 Task: Create a section Dash Dash and in the section, add a milestone Web Application Firewall Implementation in the project AgileRapid
Action: Mouse moved to (253, 747)
Screenshot: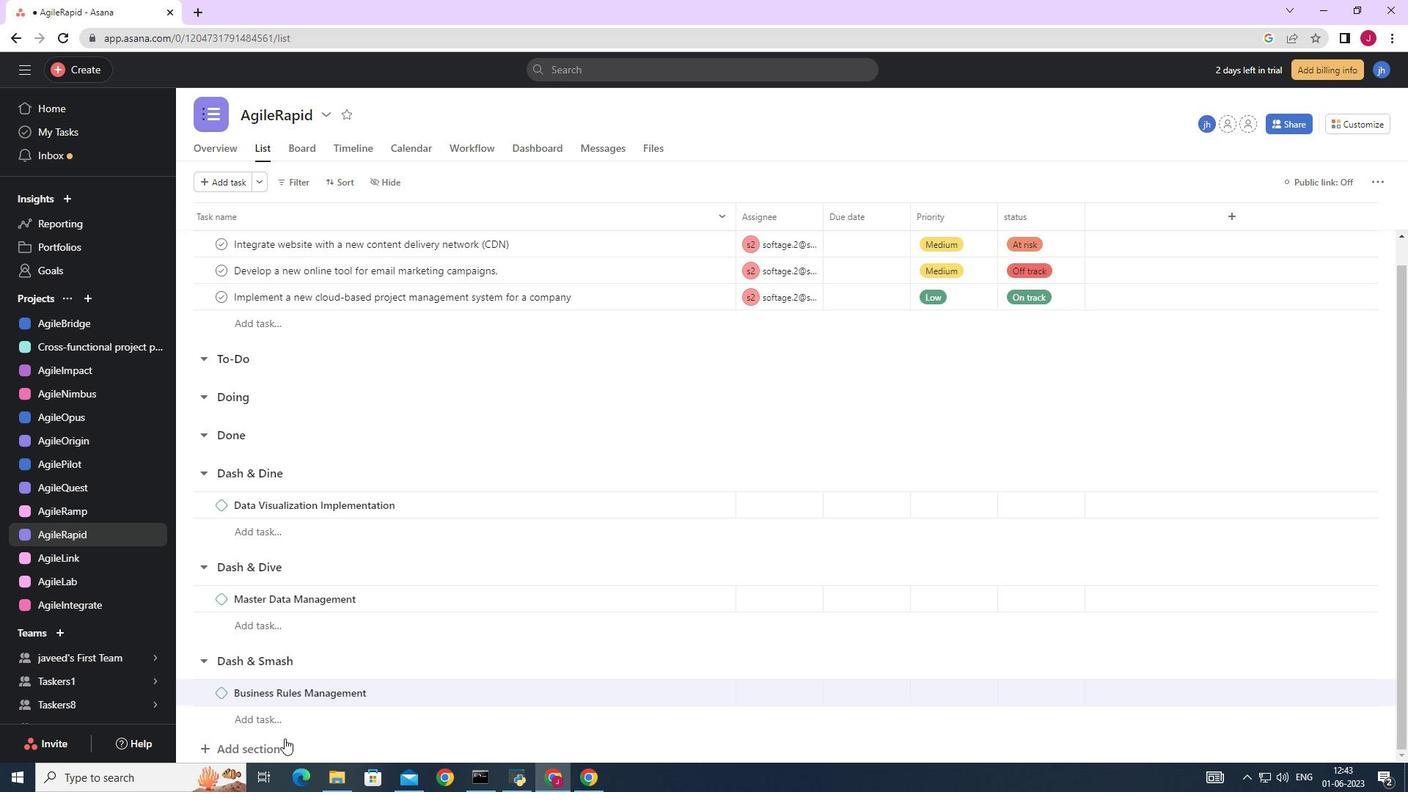 
Action: Mouse pressed left at (253, 747)
Screenshot: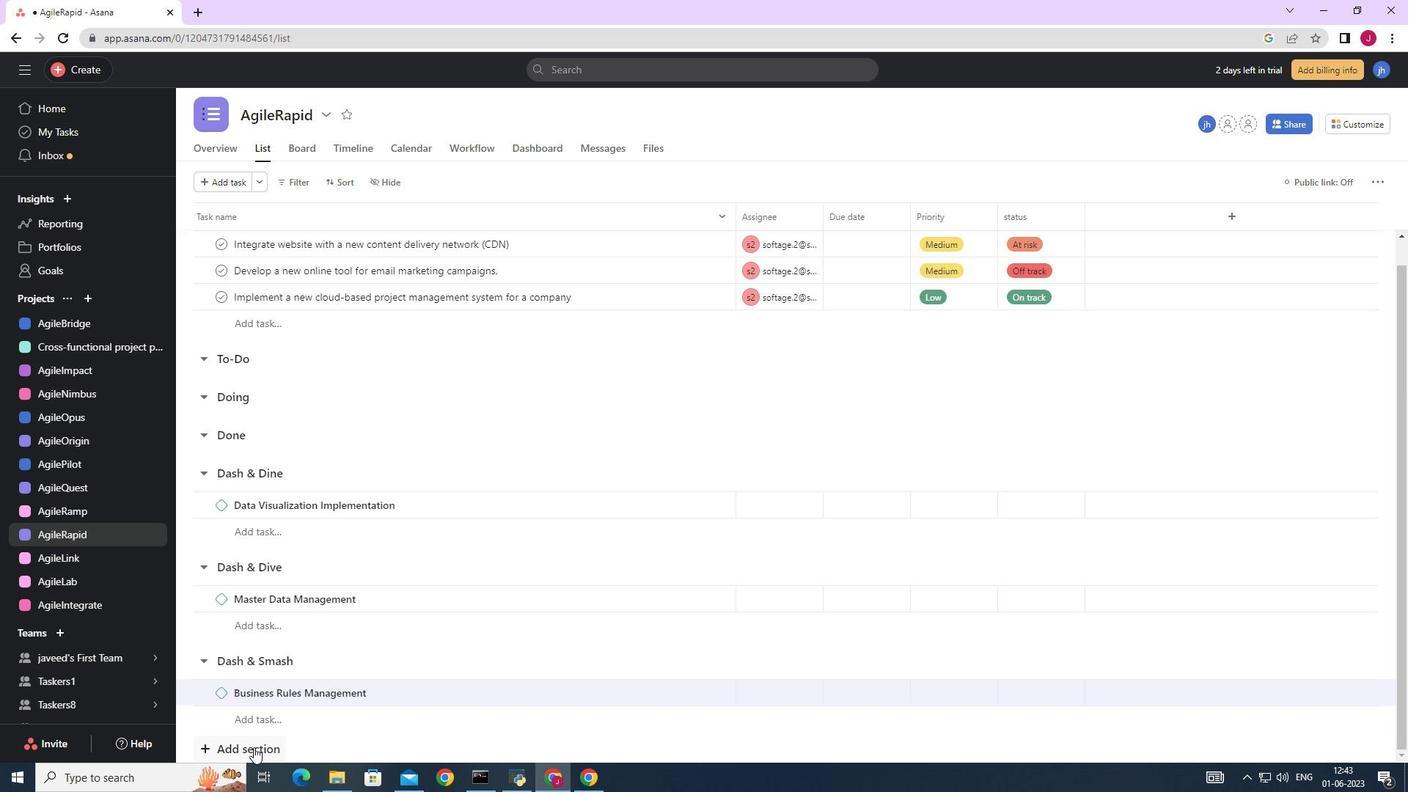 
Action: Mouse moved to (259, 743)
Screenshot: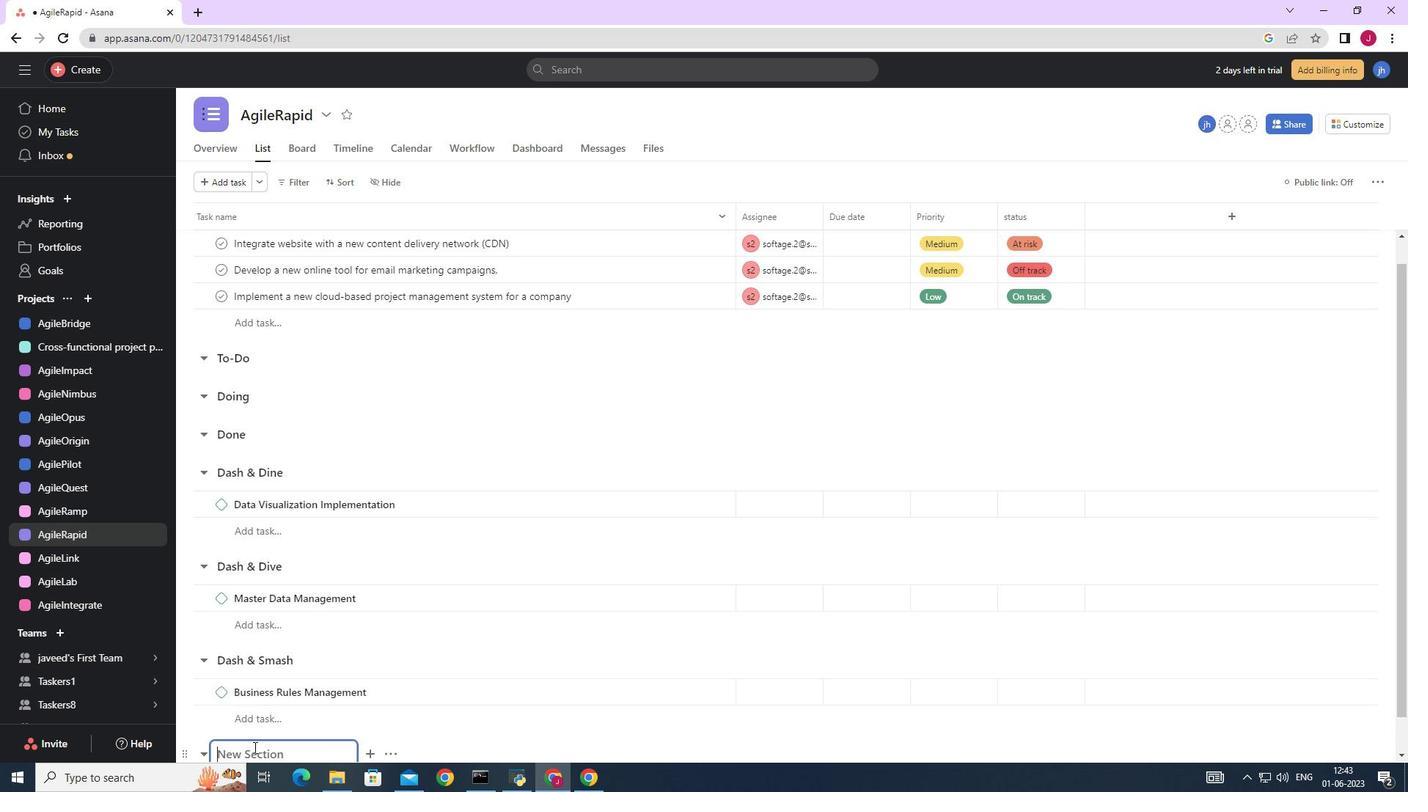 
Action: Mouse scrolled (259, 742) with delta (0, 0)
Screenshot: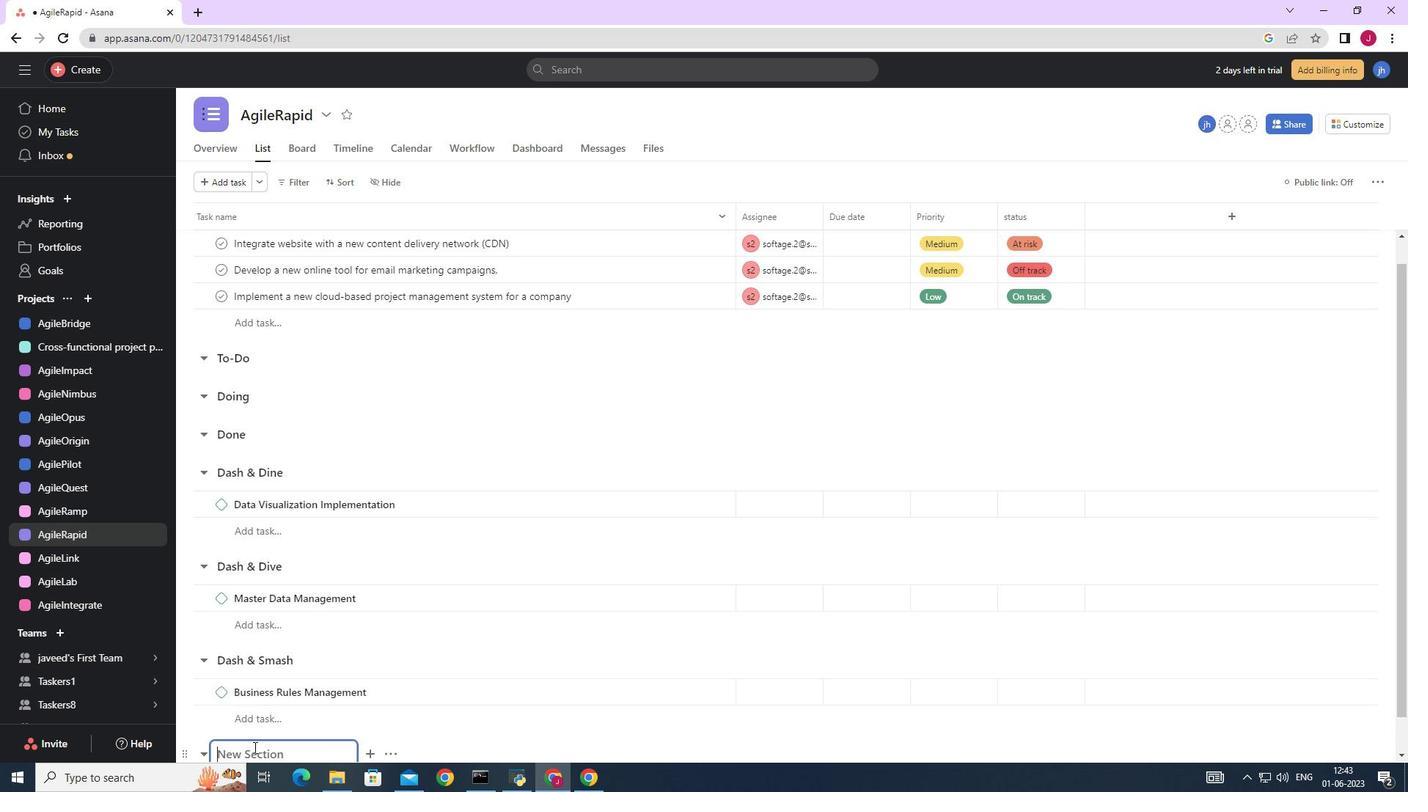 
Action: Mouse scrolled (259, 742) with delta (0, 0)
Screenshot: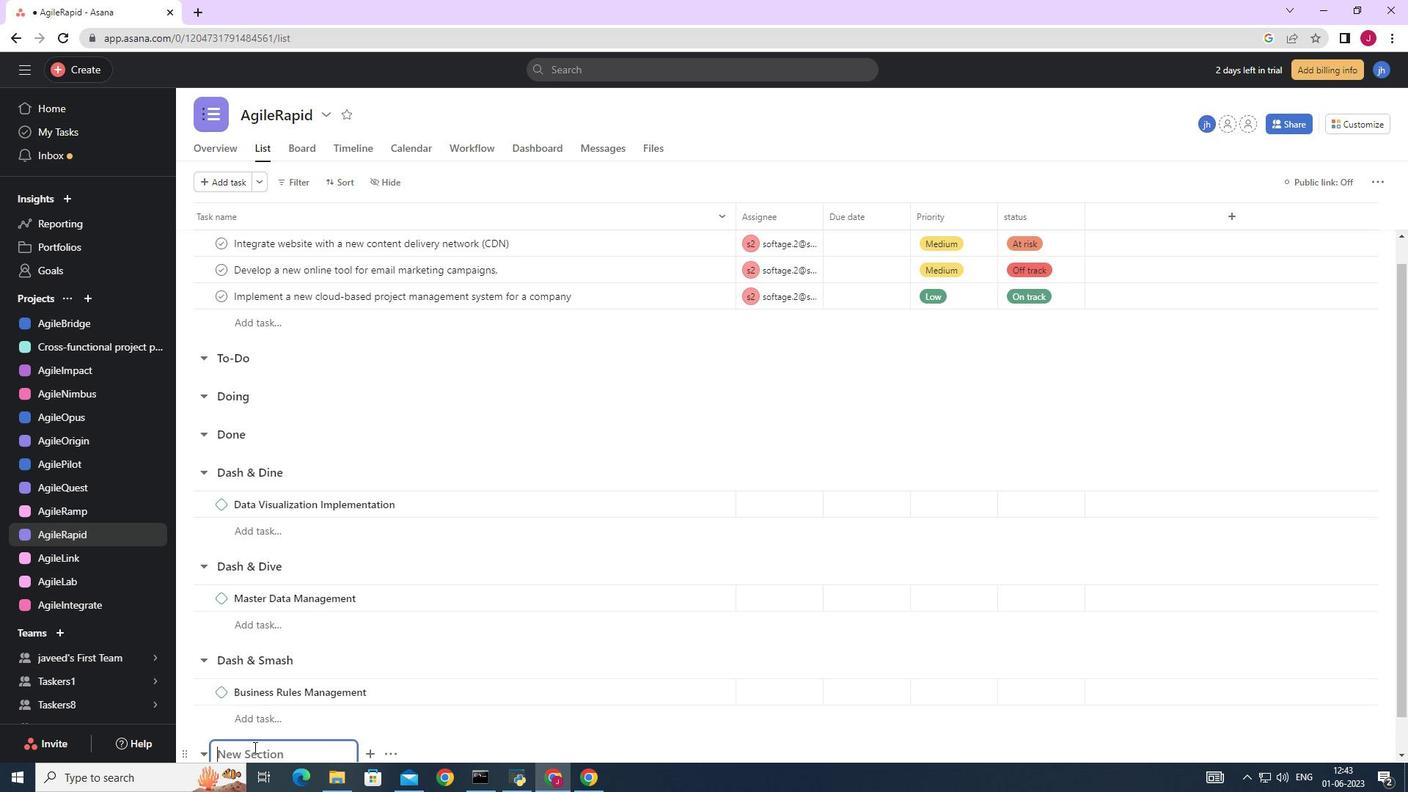 
Action: Mouse scrolled (259, 742) with delta (0, 0)
Screenshot: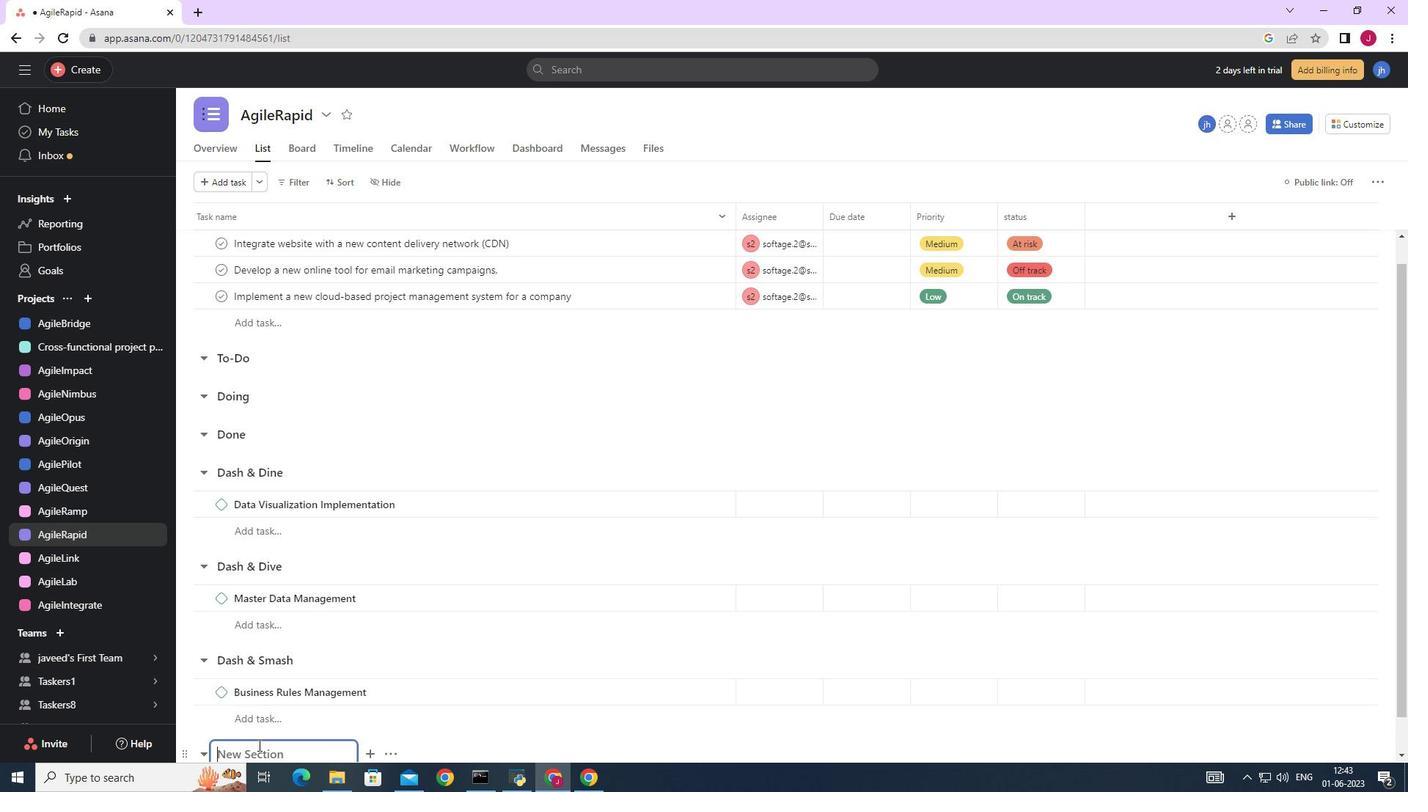 
Action: Mouse scrolled (259, 742) with delta (0, 0)
Screenshot: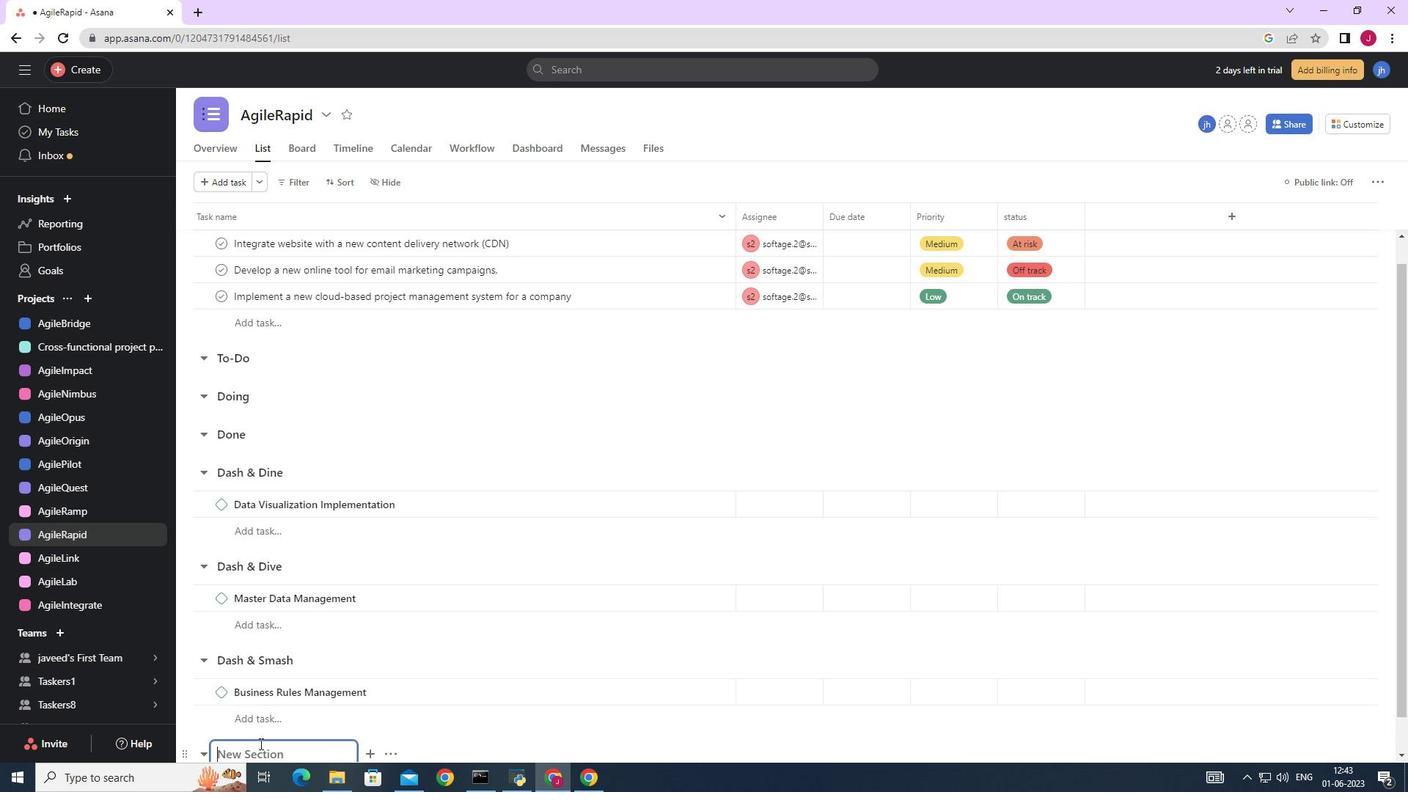 
Action: Mouse scrolled (259, 742) with delta (0, 0)
Screenshot: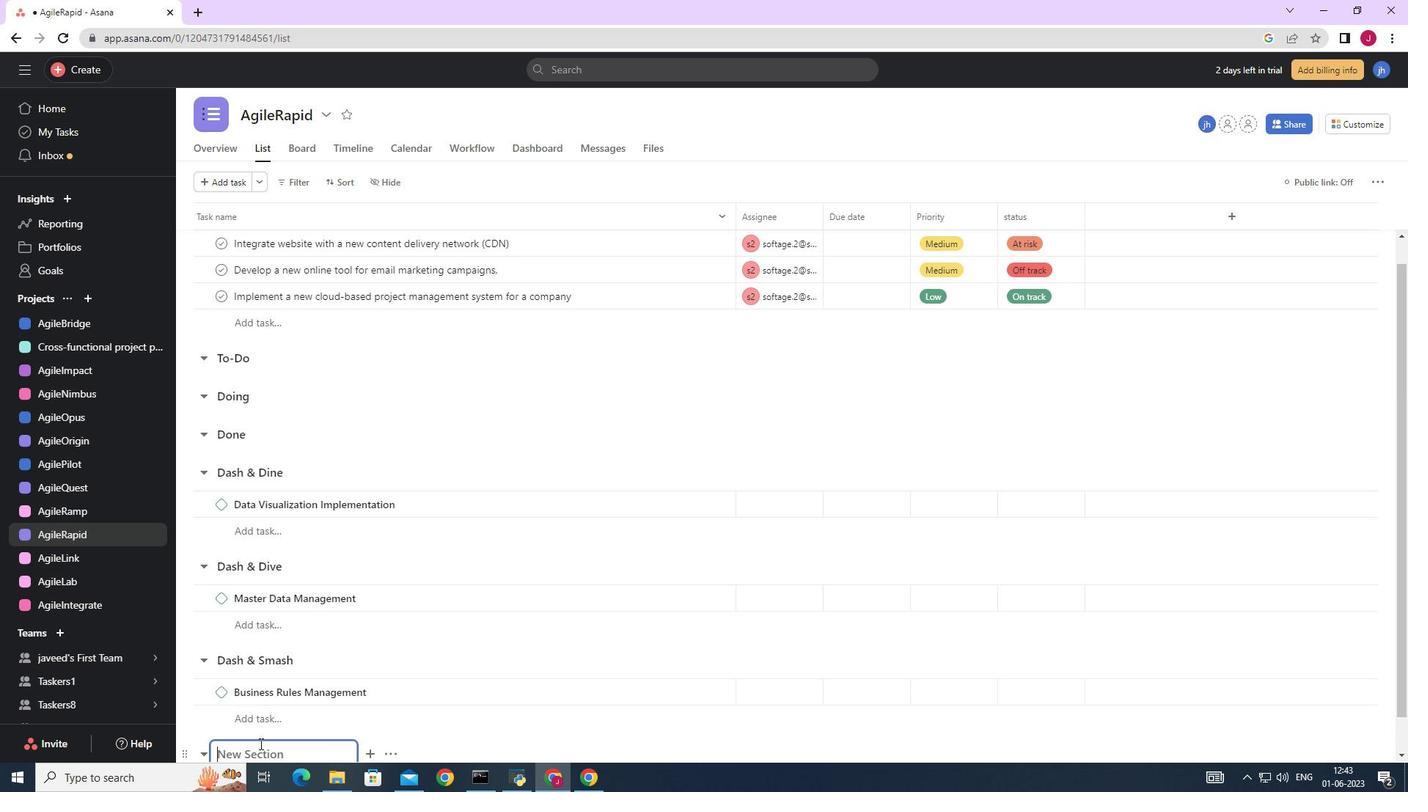 
Action: Mouse moved to (265, 723)
Screenshot: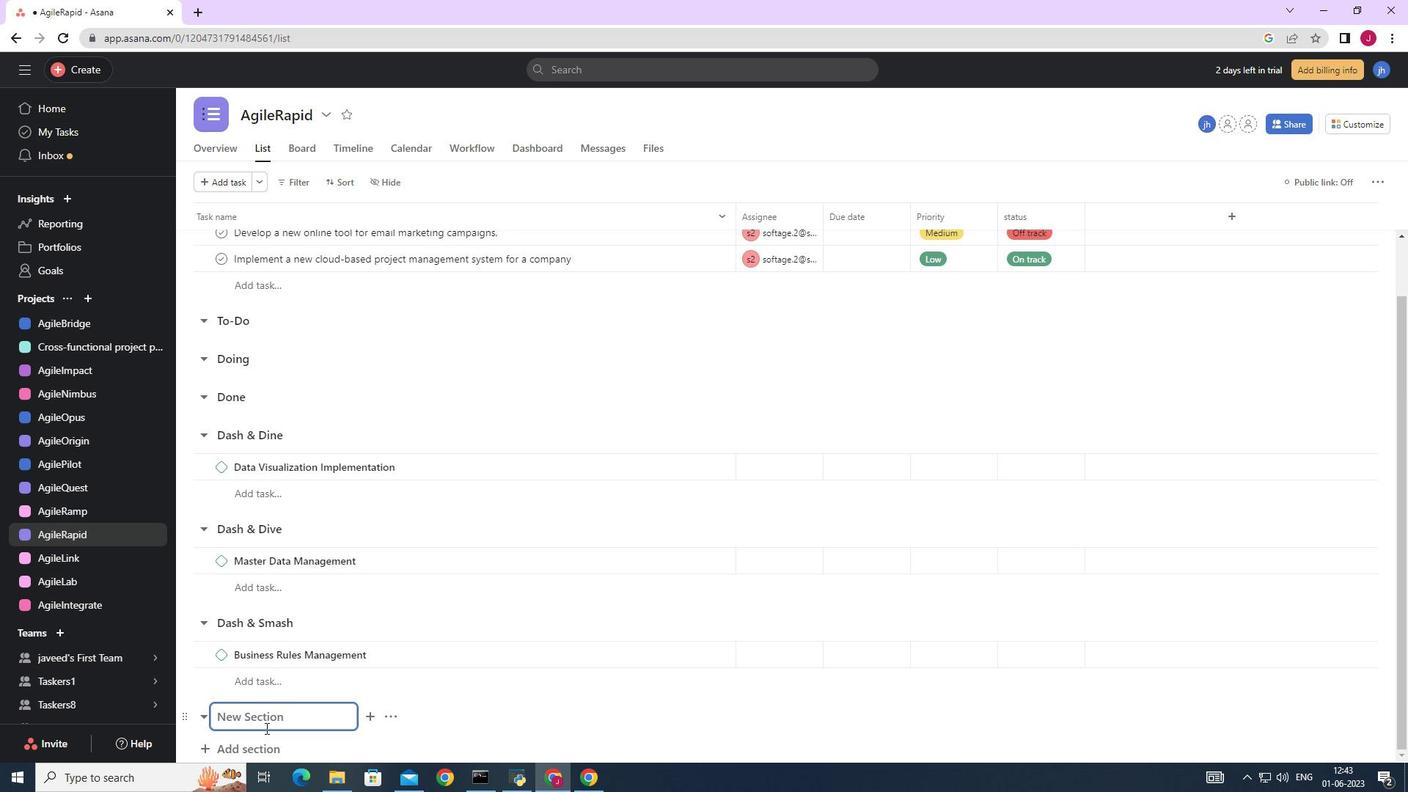 
Action: Key pressed d<Key.caps_lock>ASH<Key.space><Key.shift>&<Key.space><Key.caps_lock><Key.backspace><Key.backspace><Key.backspace><Key.space><Key.caps_lock>D<Key.caps_lock>ash<Key.backspace><Key.backspace><Key.backspace><Key.backspace>d<Key.caps_lock>ASH<Key.enter><Key.caps_lock>w<Key.caps_lock>EB<Key.space>APPLICATION<Key.space><Key.caps_lock>f<Key.caps_lock>IREWALL<Key.space><Key.caps_lock>i<Key.caps_lock>MPLEMENTATION<Key.space>
Screenshot: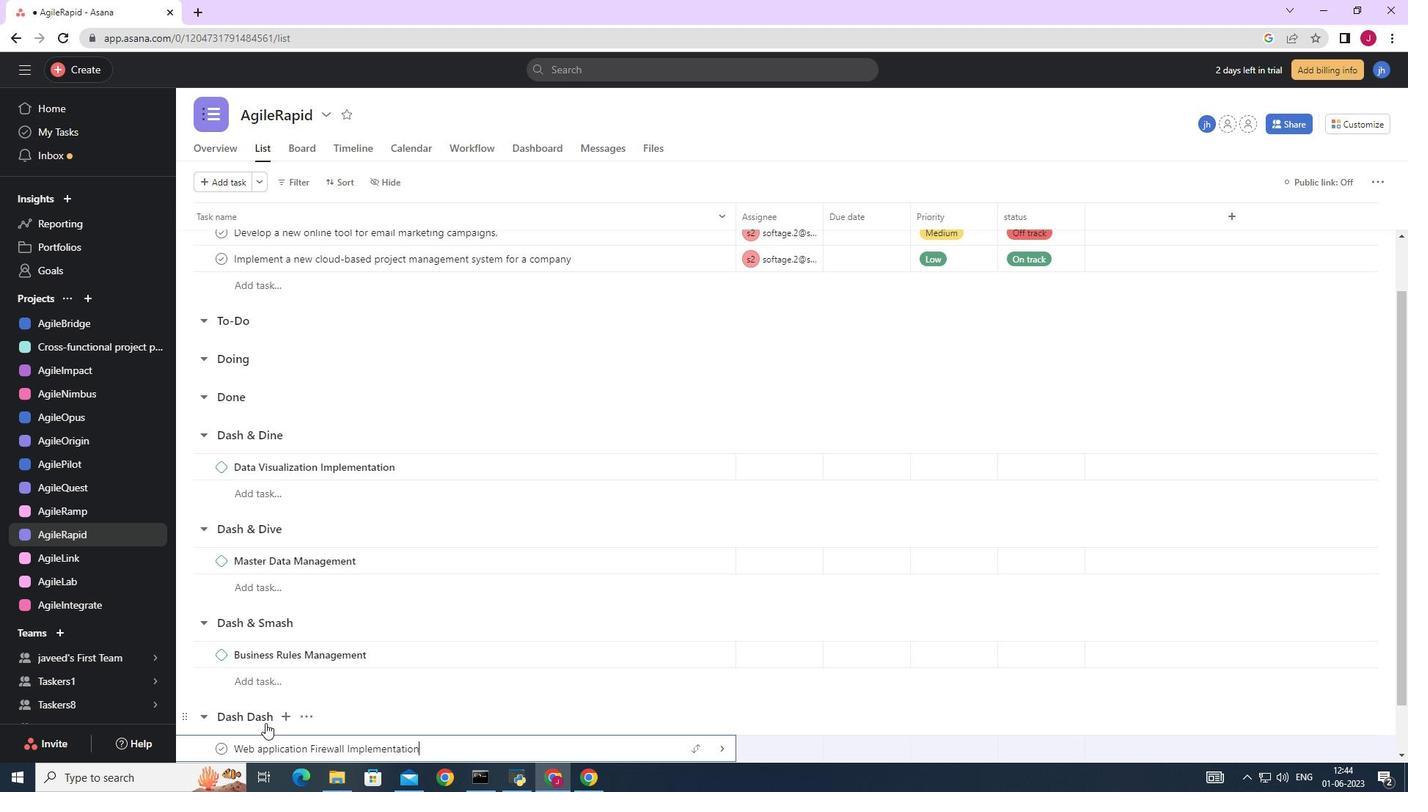 
Action: Mouse moved to (726, 749)
Screenshot: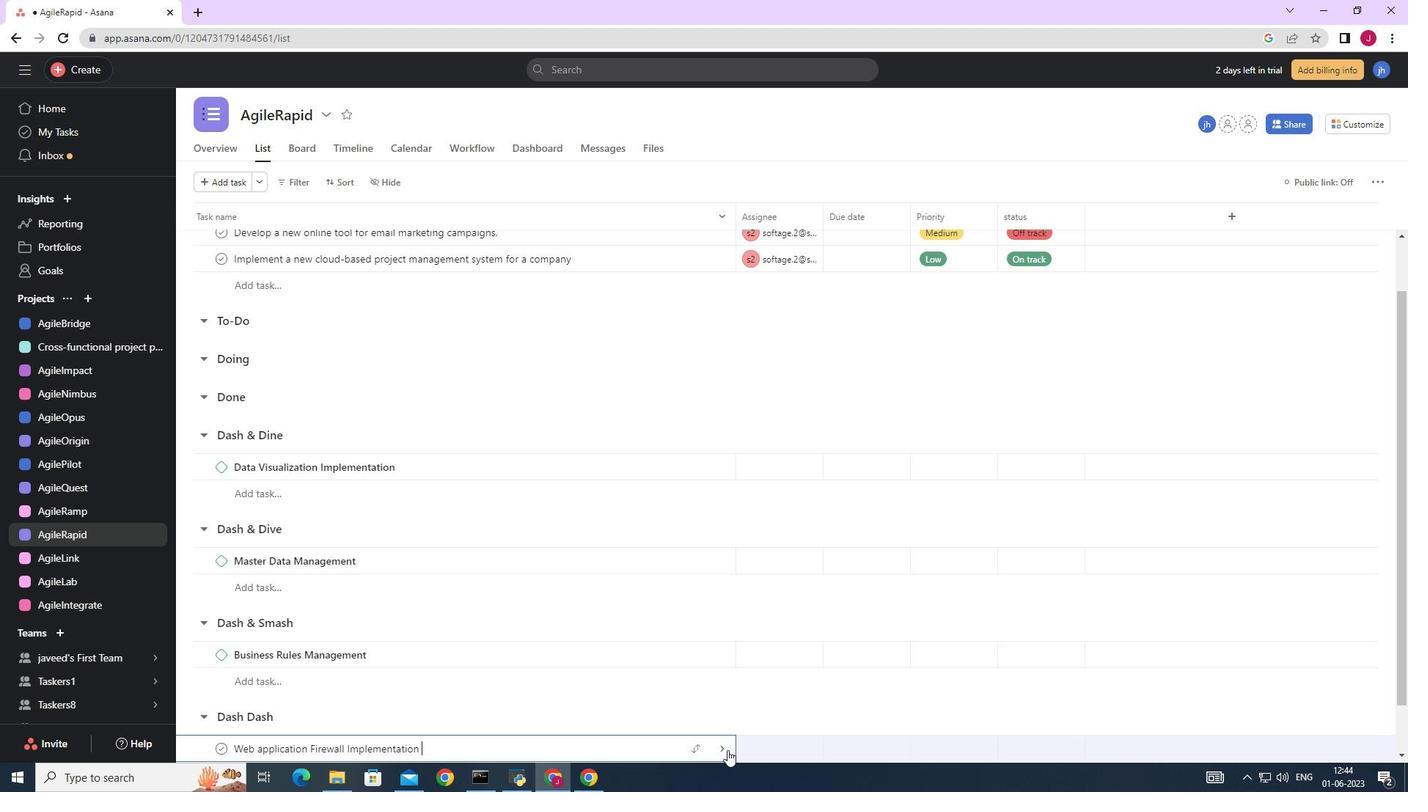 
Action: Mouse pressed left at (726, 749)
Screenshot: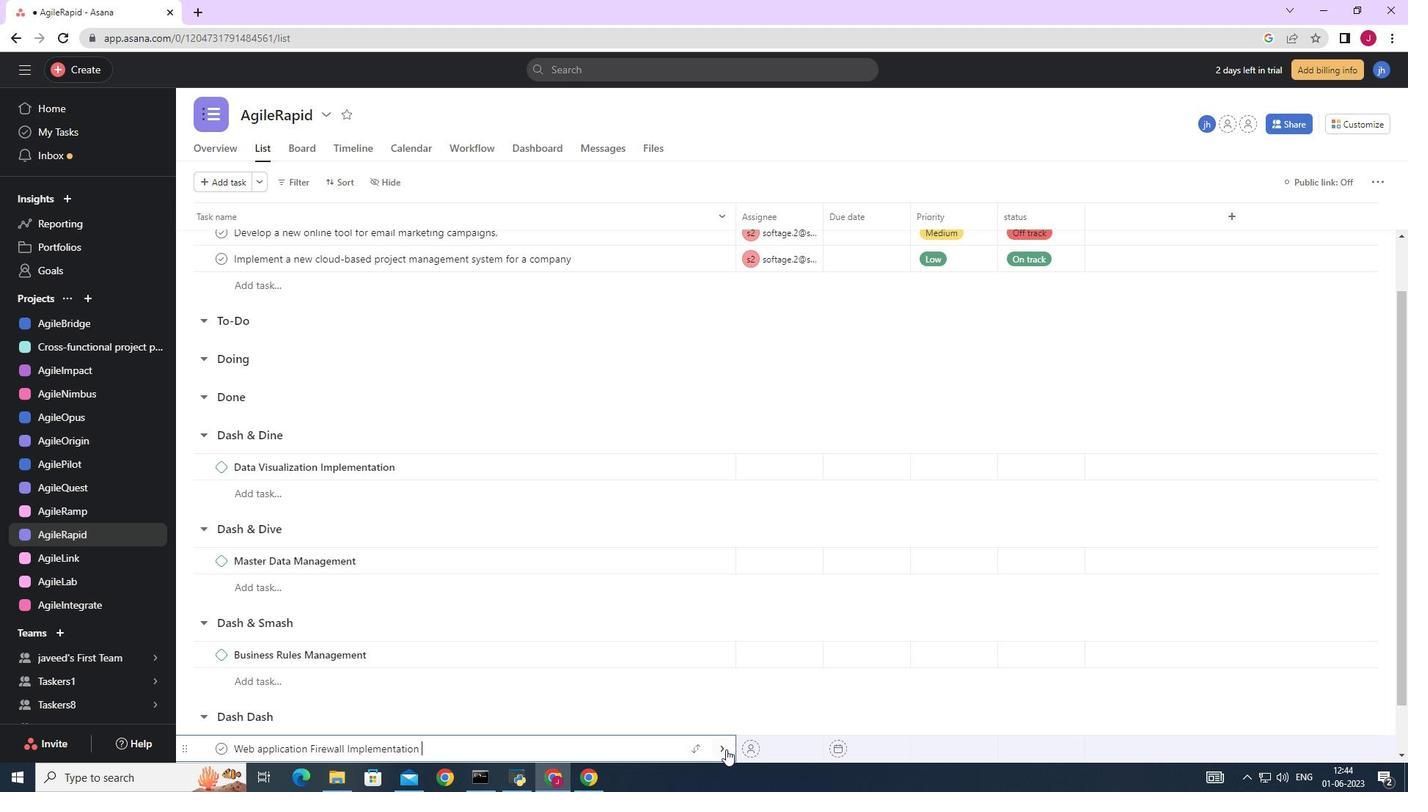 
Action: Mouse moved to (1355, 184)
Screenshot: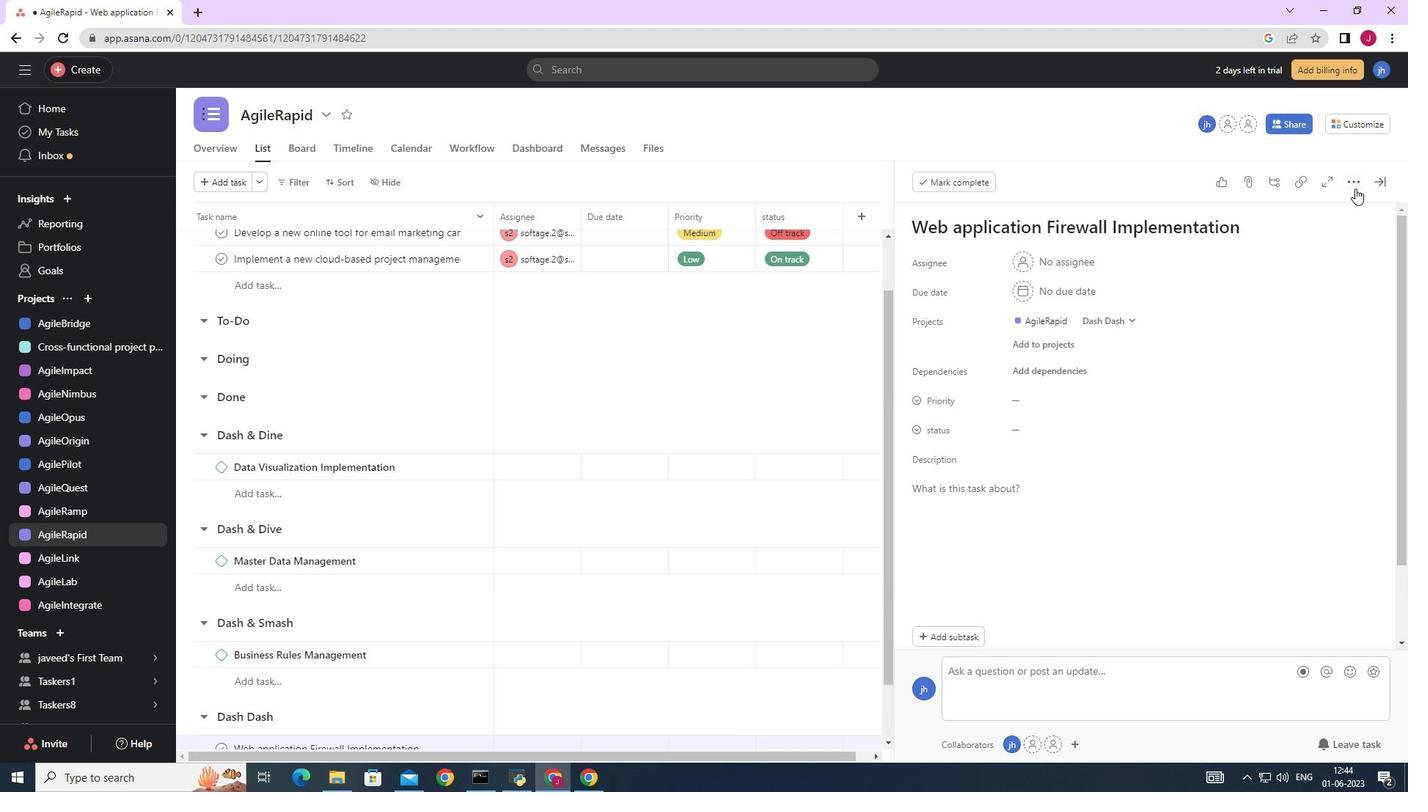 
Action: Mouse pressed left at (1355, 184)
Screenshot: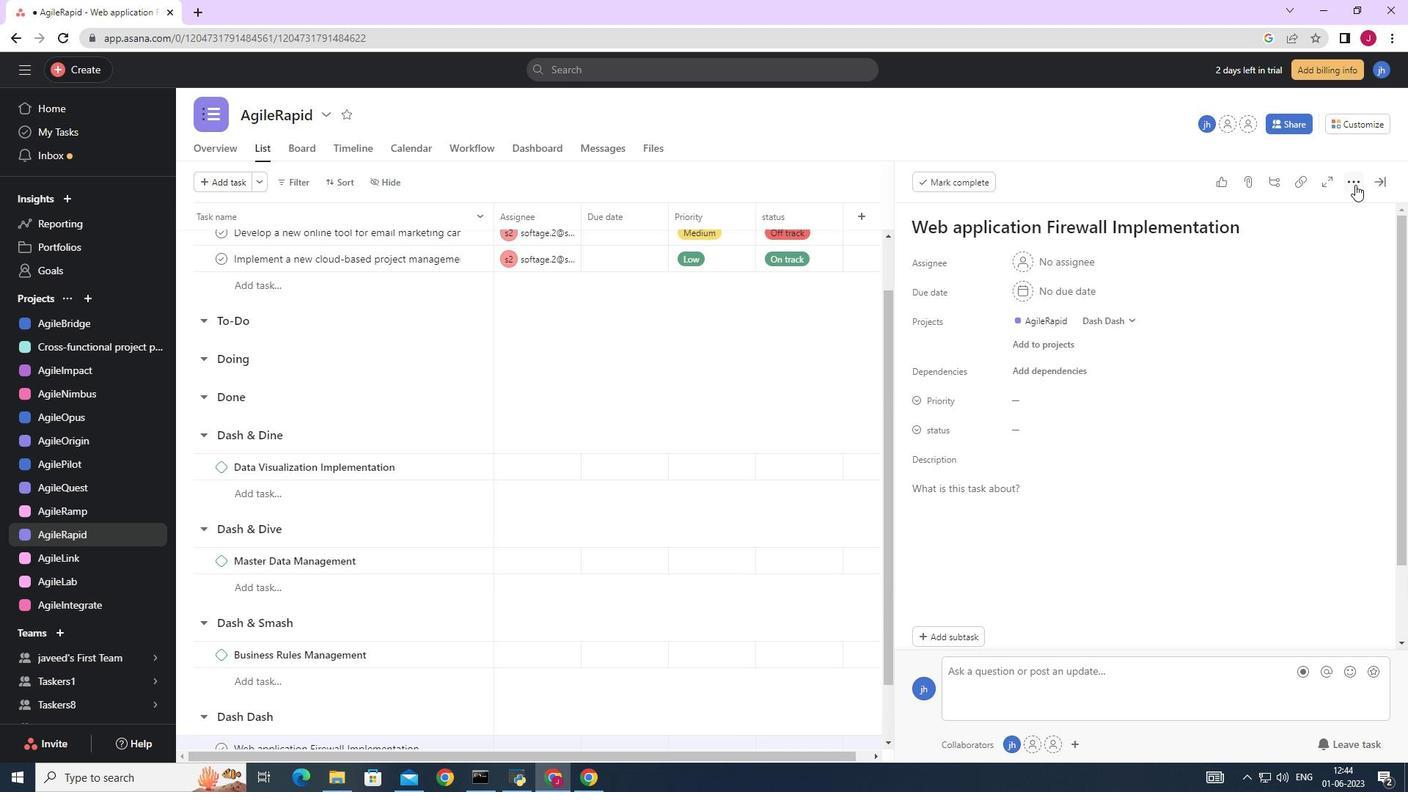 
Action: Mouse moved to (1235, 232)
Screenshot: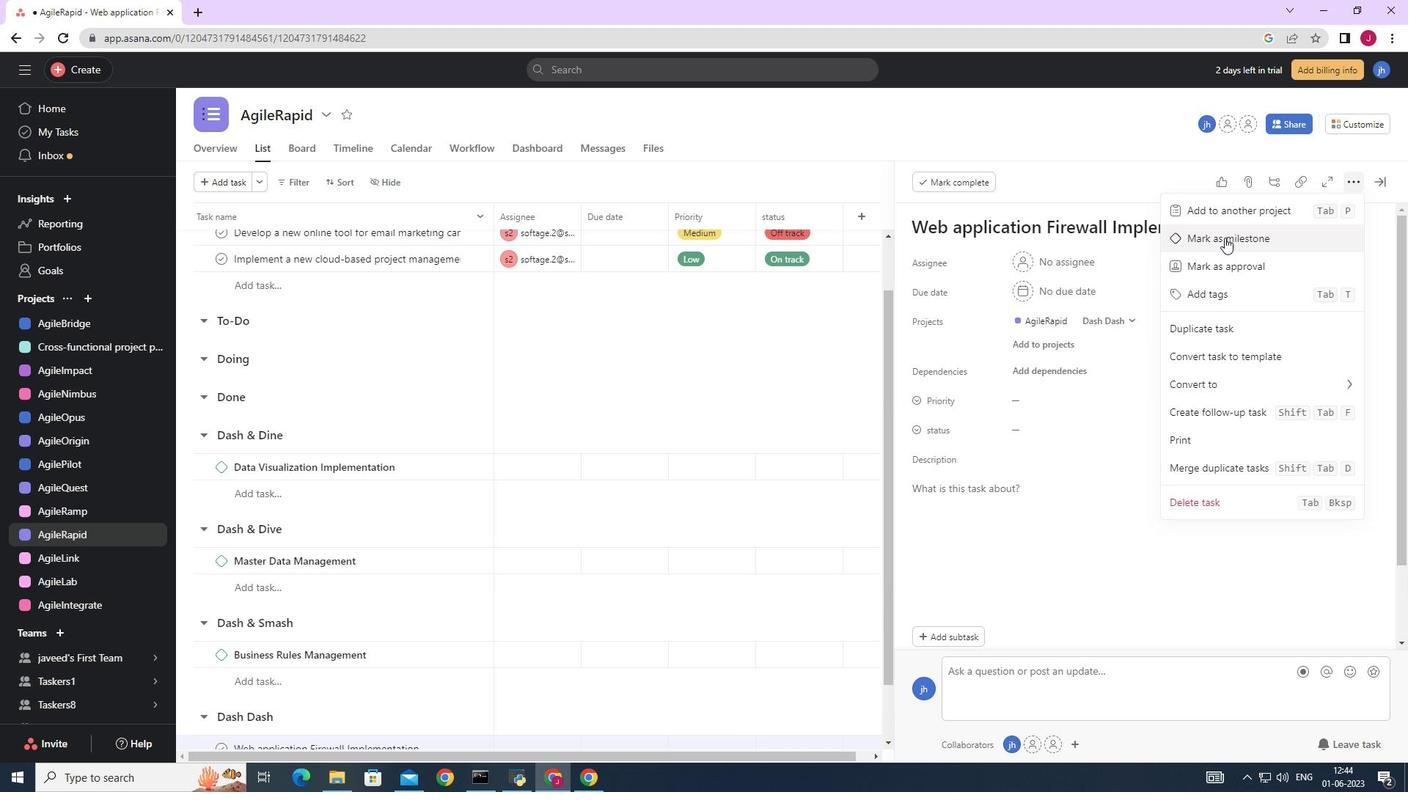 
Action: Mouse pressed left at (1235, 232)
Screenshot: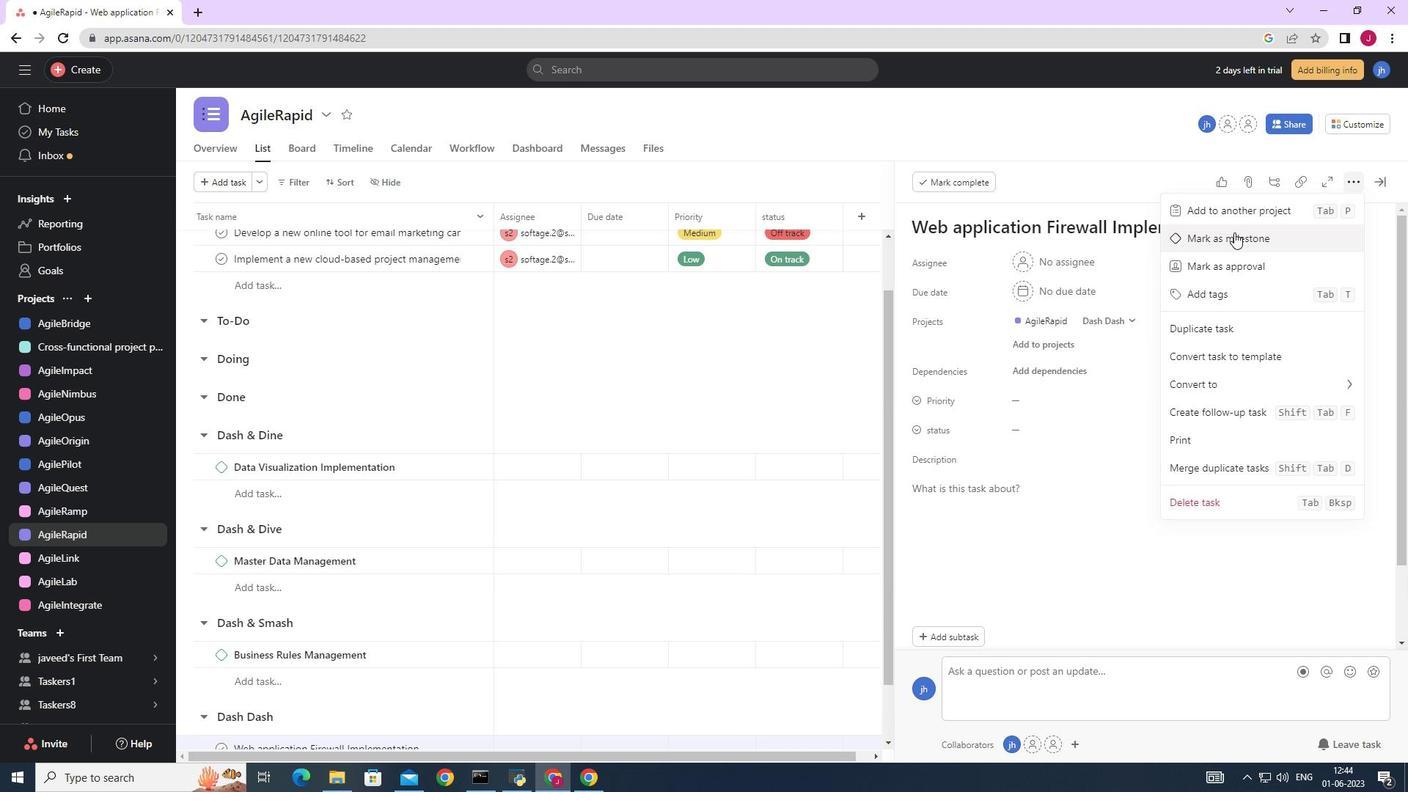 
Action: Mouse moved to (1380, 181)
Screenshot: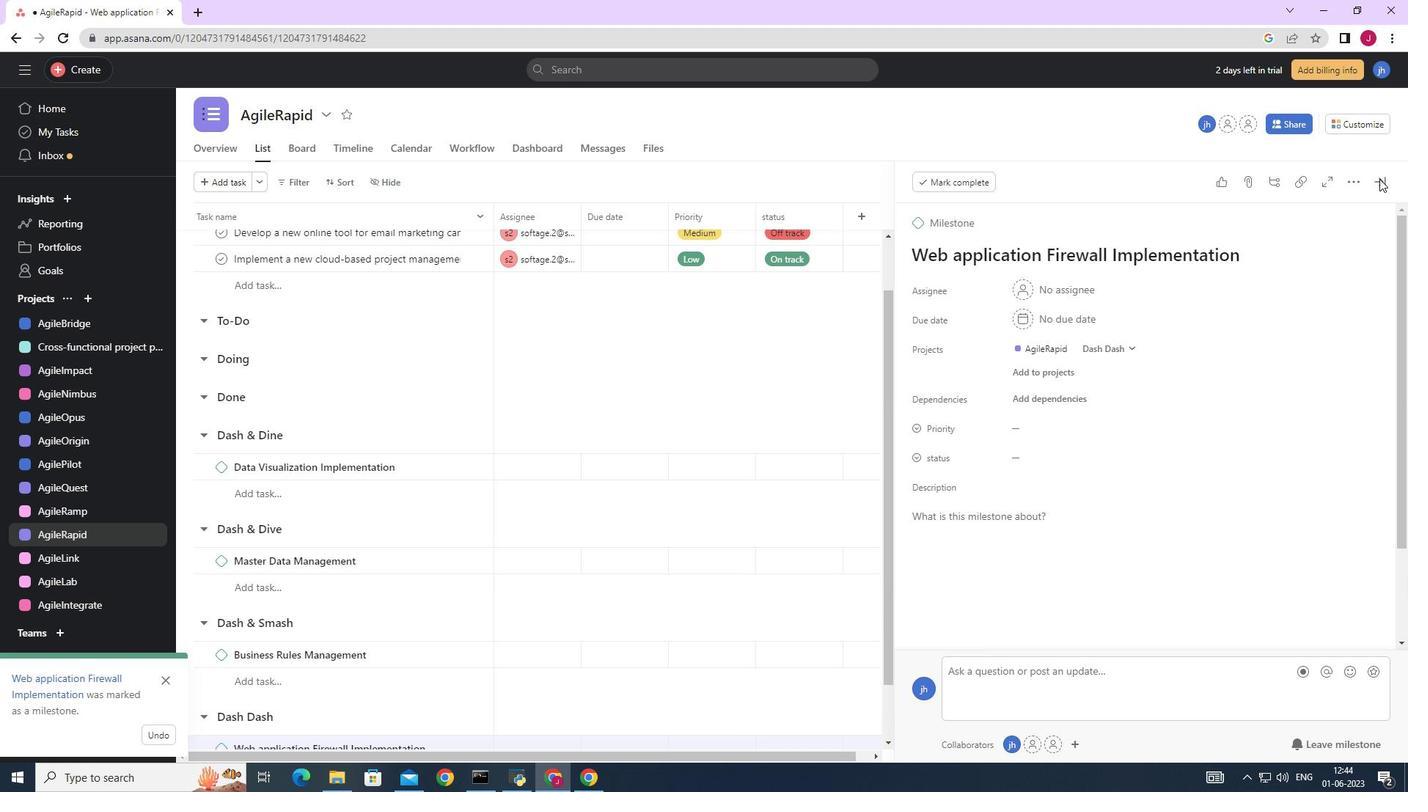 
Action: Mouse pressed left at (1380, 181)
Screenshot: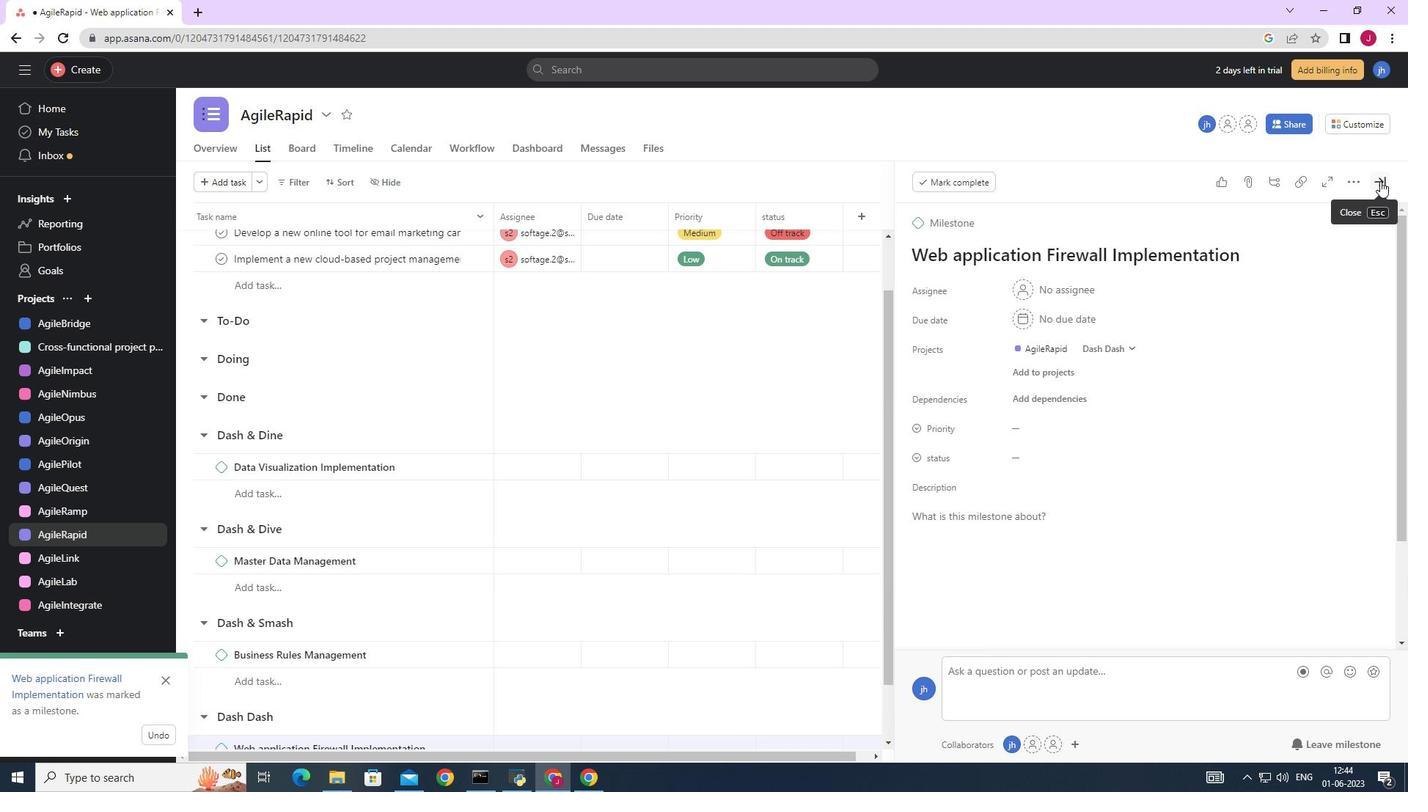 
Action: Mouse moved to (1366, 185)
Screenshot: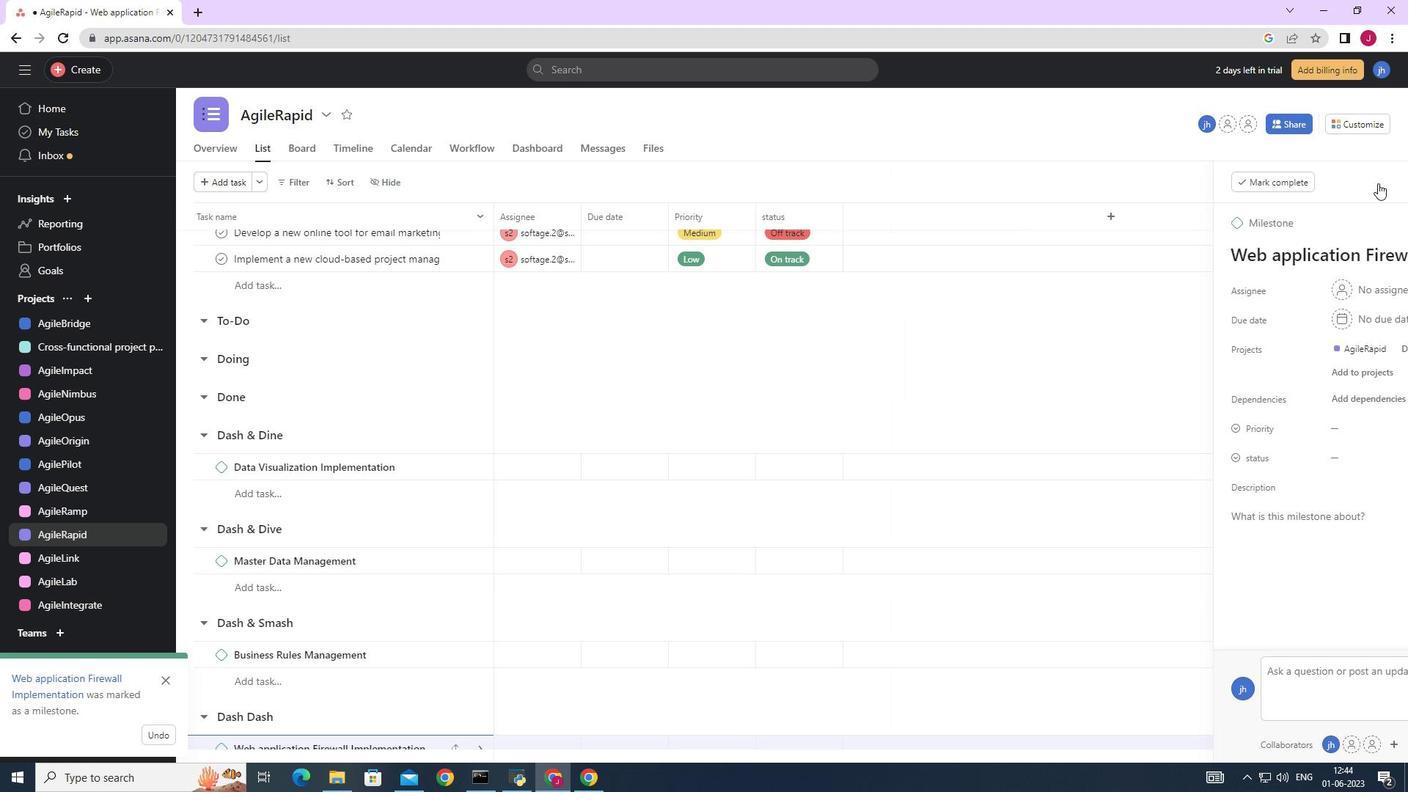 
